 Task: Filter job functions by Finance.
Action: Mouse moved to (311, 96)
Screenshot: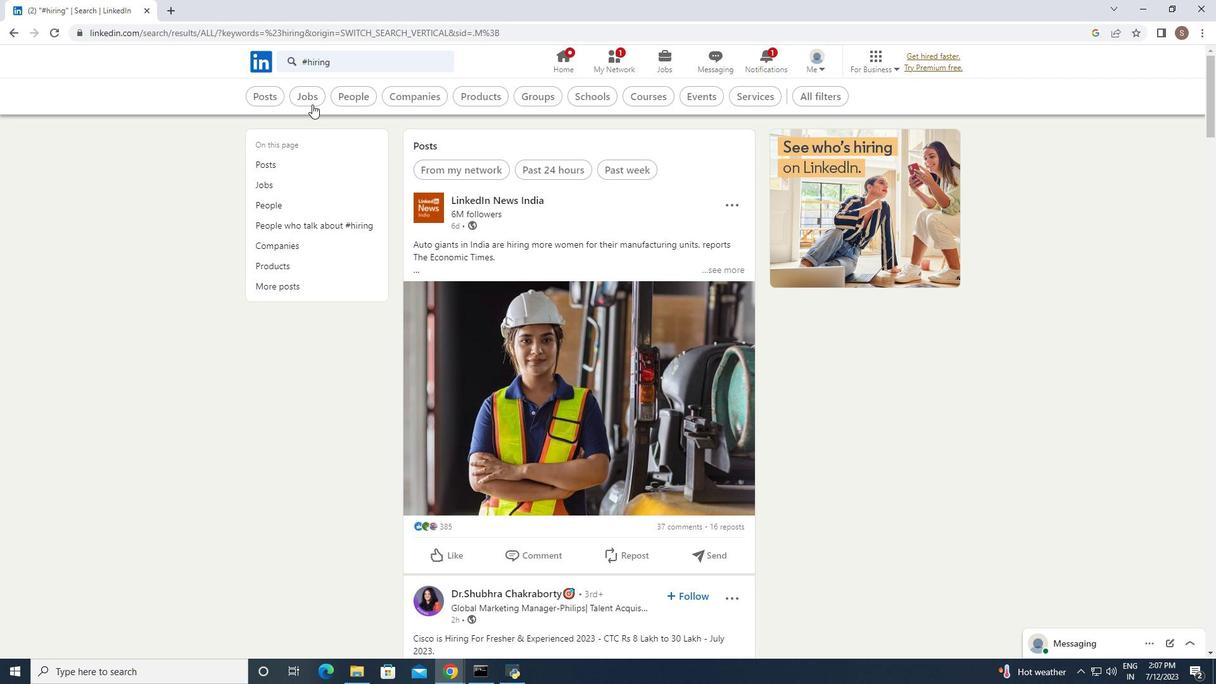 
Action: Mouse pressed left at (311, 96)
Screenshot: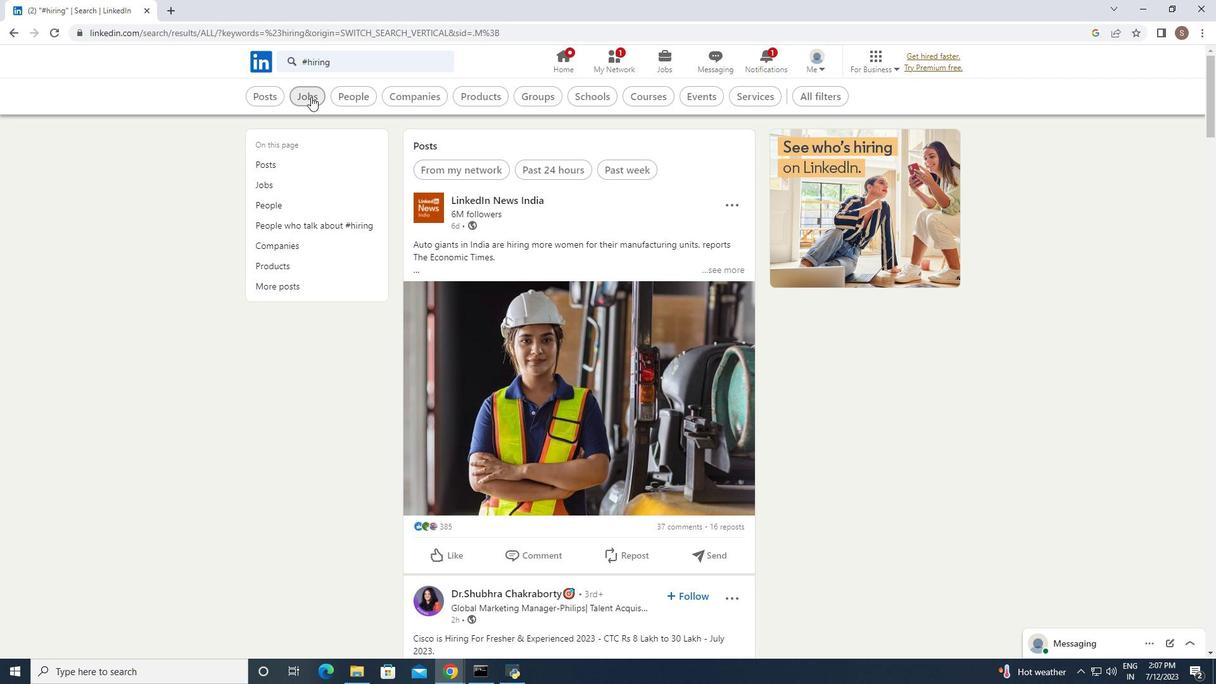 
Action: Mouse pressed left at (311, 96)
Screenshot: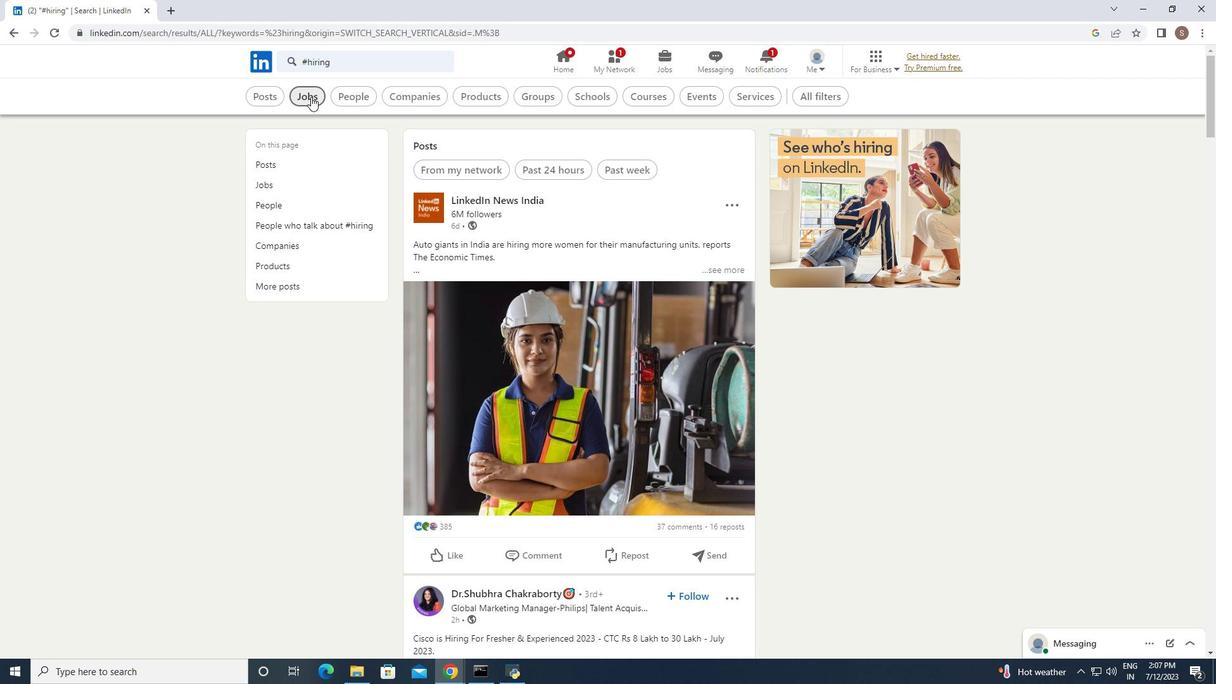 
Action: Mouse moved to (871, 96)
Screenshot: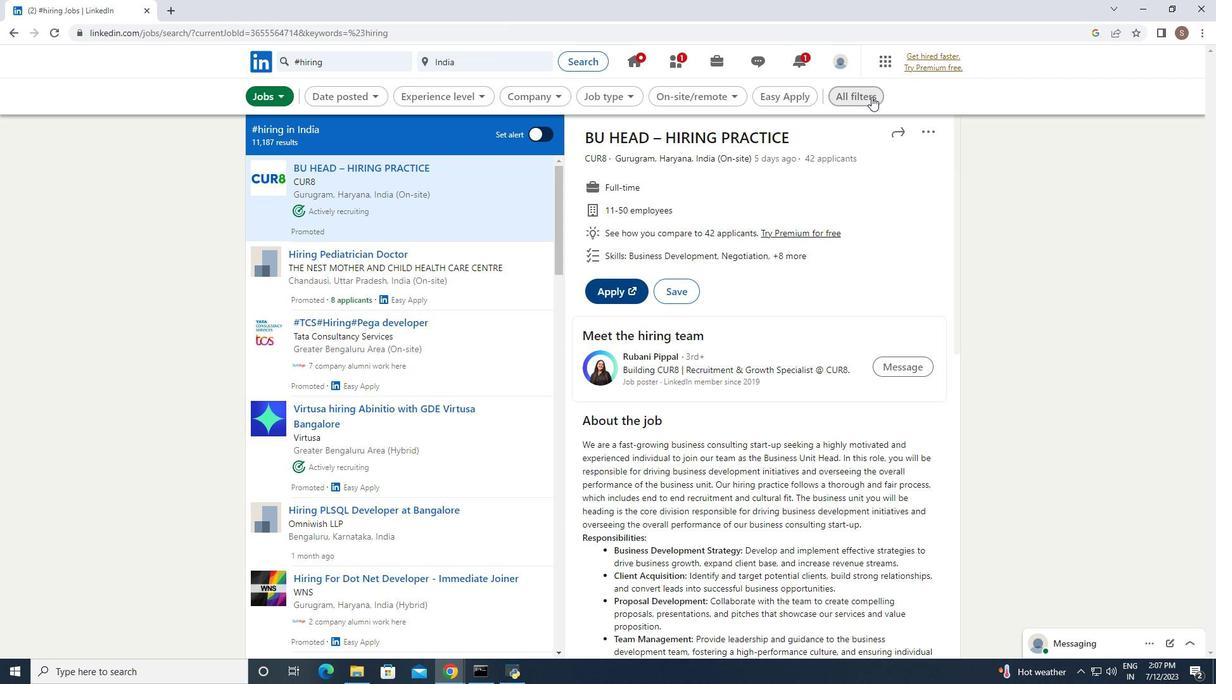 
Action: Mouse pressed left at (871, 96)
Screenshot: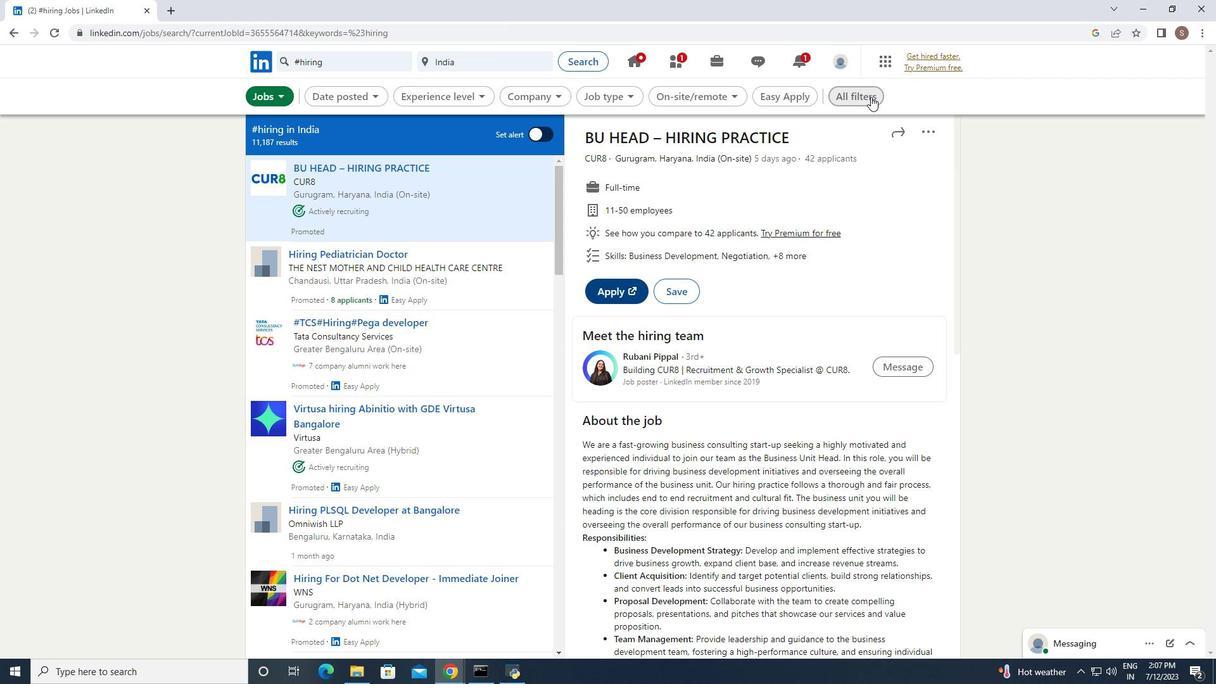 
Action: Mouse moved to (1063, 331)
Screenshot: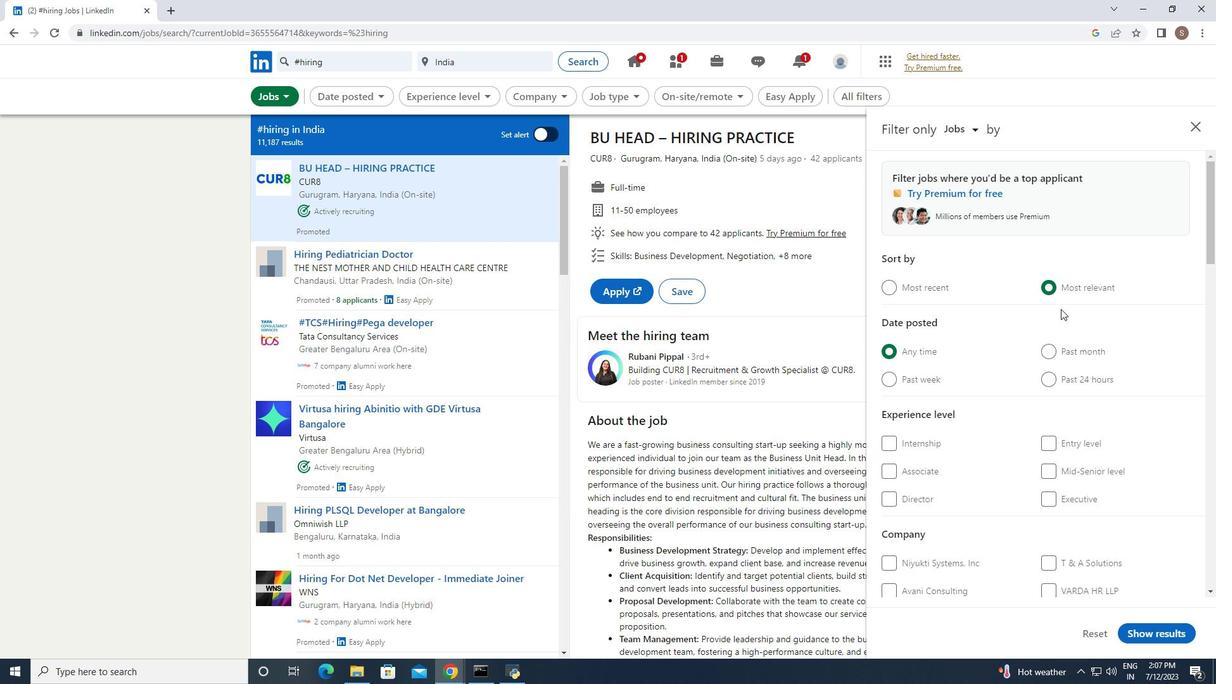 
Action: Mouse scrolled (1063, 330) with delta (0, 0)
Screenshot: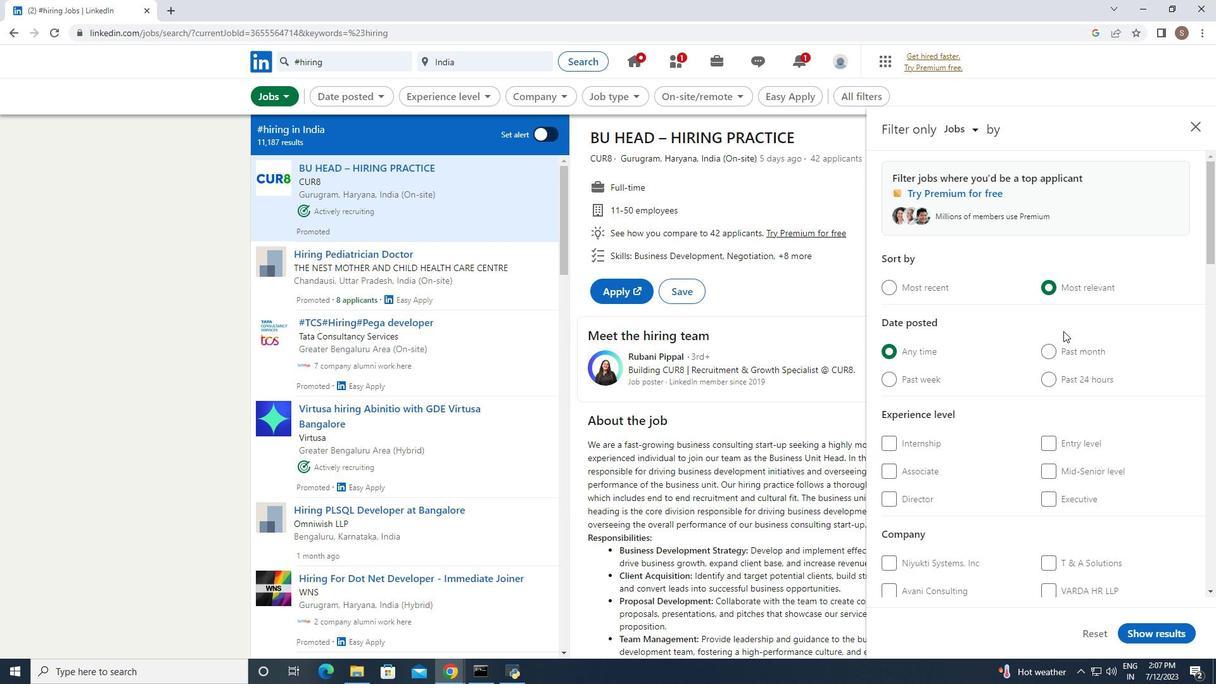
Action: Mouse scrolled (1063, 330) with delta (0, 0)
Screenshot: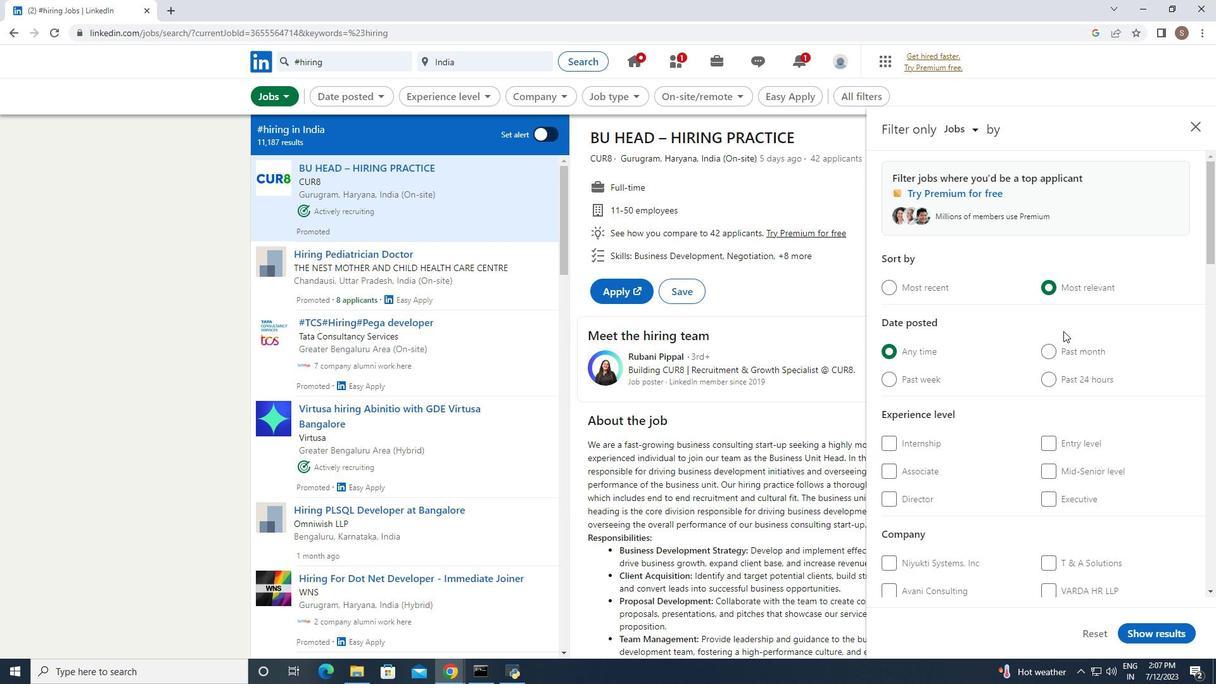 
Action: Mouse scrolled (1063, 330) with delta (0, 0)
Screenshot: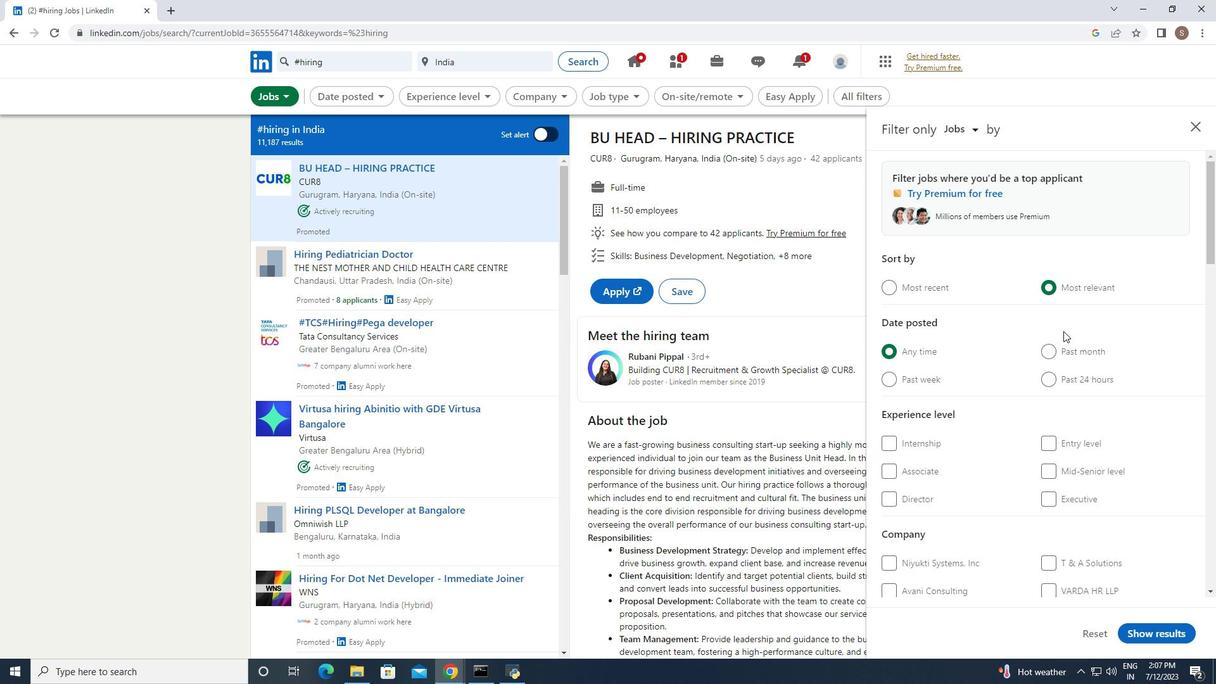 
Action: Mouse scrolled (1063, 330) with delta (0, 0)
Screenshot: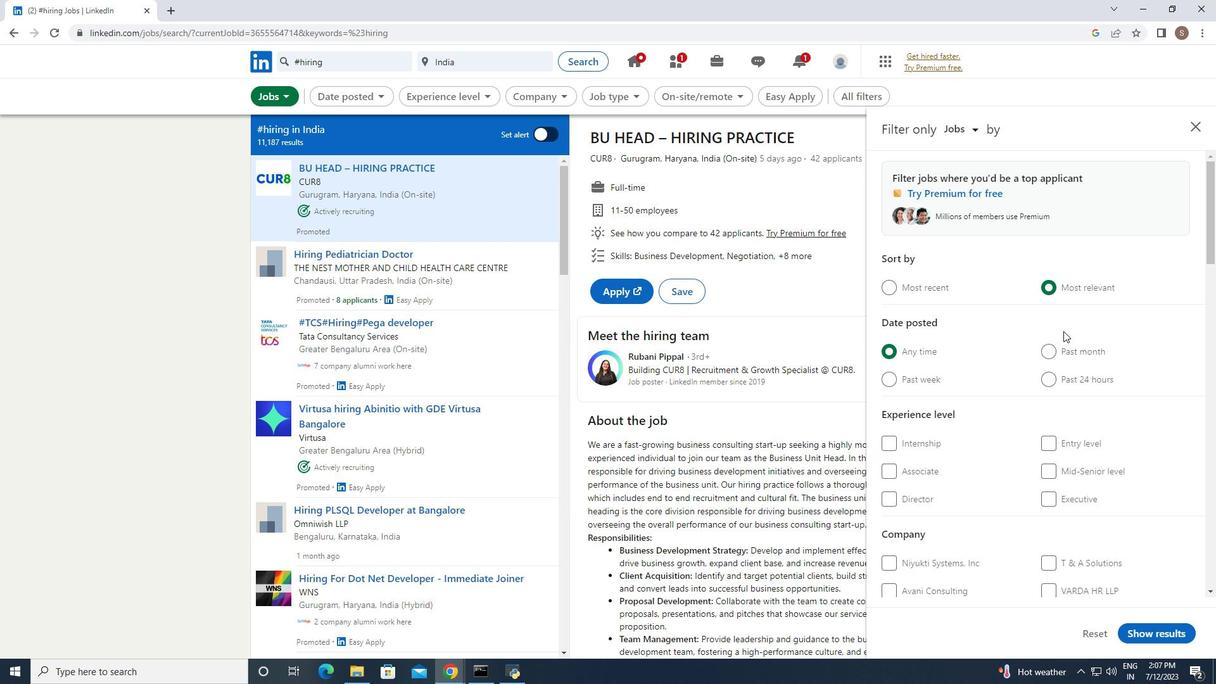 
Action: Mouse scrolled (1063, 330) with delta (0, 0)
Screenshot: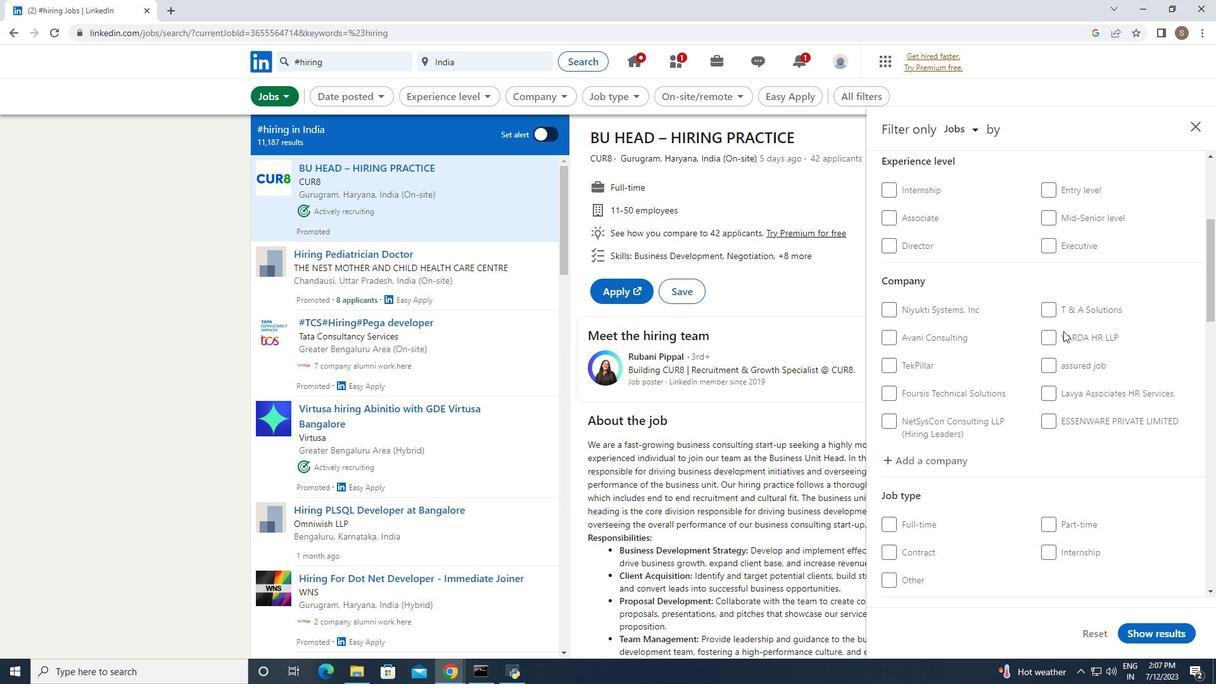 
Action: Mouse scrolled (1063, 330) with delta (0, 0)
Screenshot: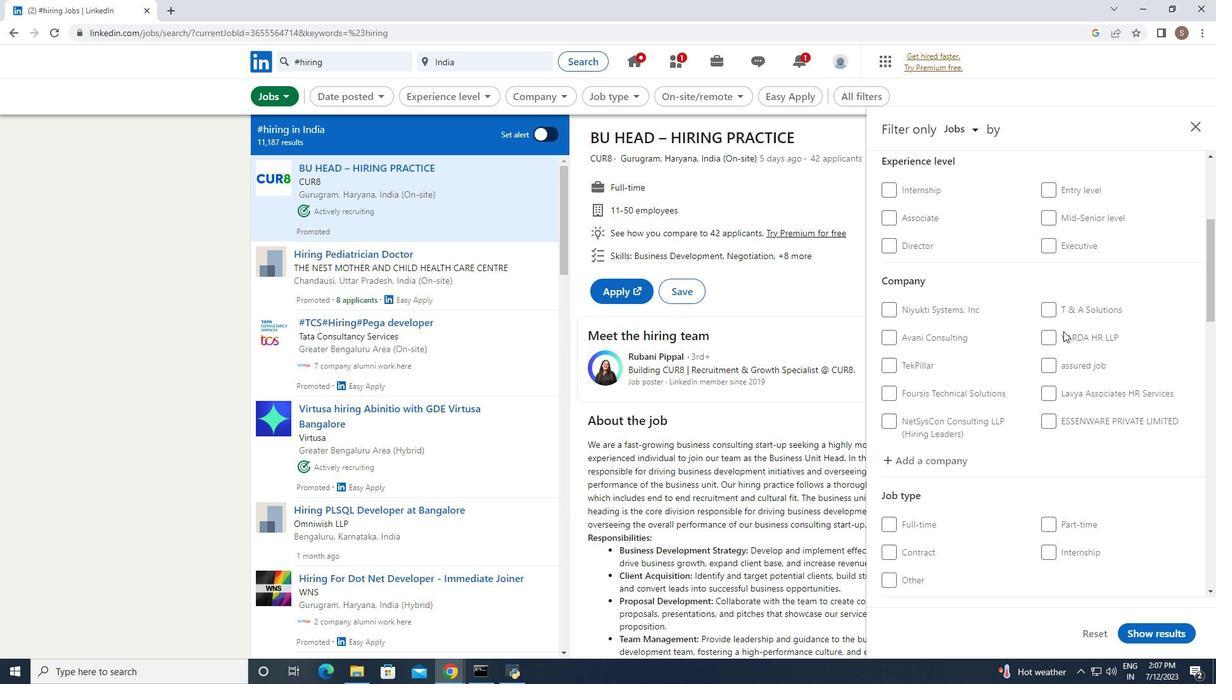 
Action: Mouse scrolled (1063, 330) with delta (0, 0)
Screenshot: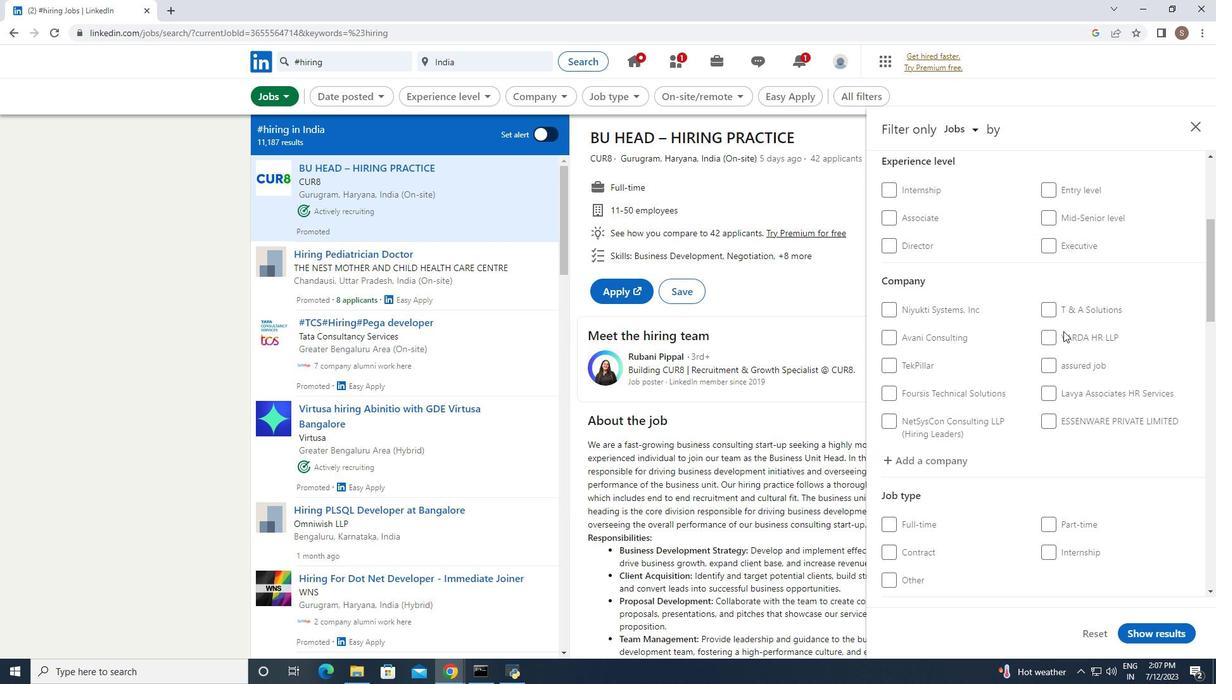 
Action: Mouse scrolled (1063, 330) with delta (0, 0)
Screenshot: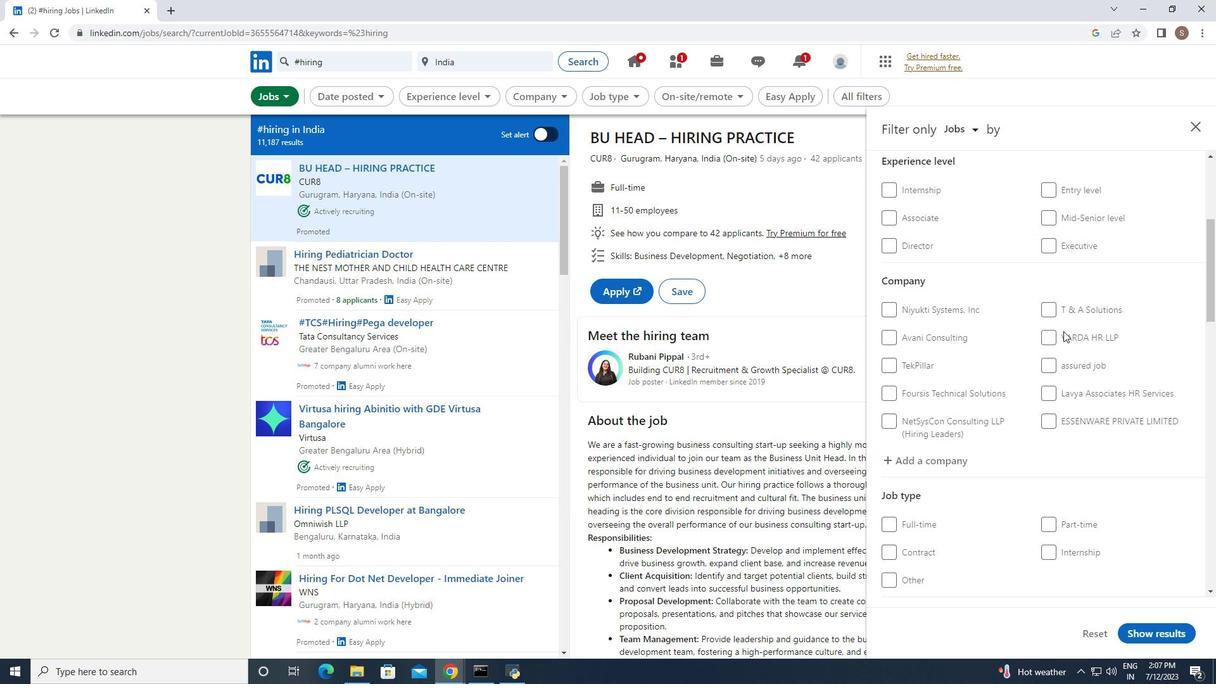 
Action: Mouse scrolled (1063, 330) with delta (0, 0)
Screenshot: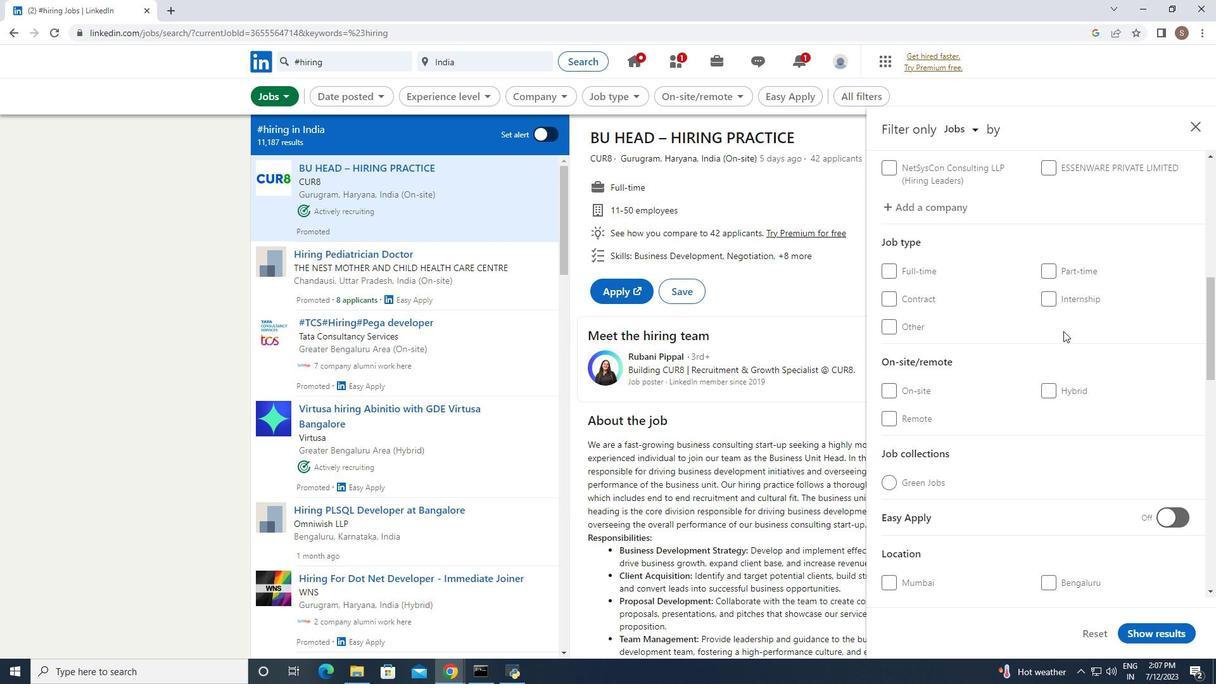 
Action: Mouse scrolled (1063, 330) with delta (0, 0)
Screenshot: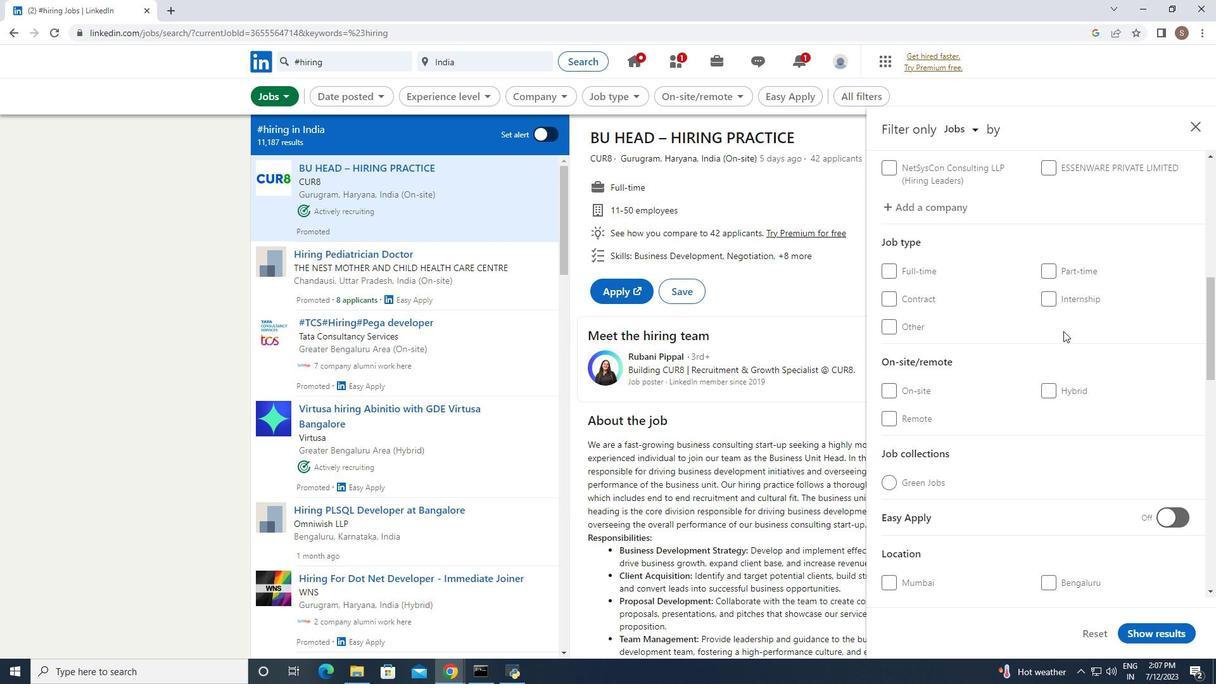 
Action: Mouse scrolled (1063, 330) with delta (0, 0)
Screenshot: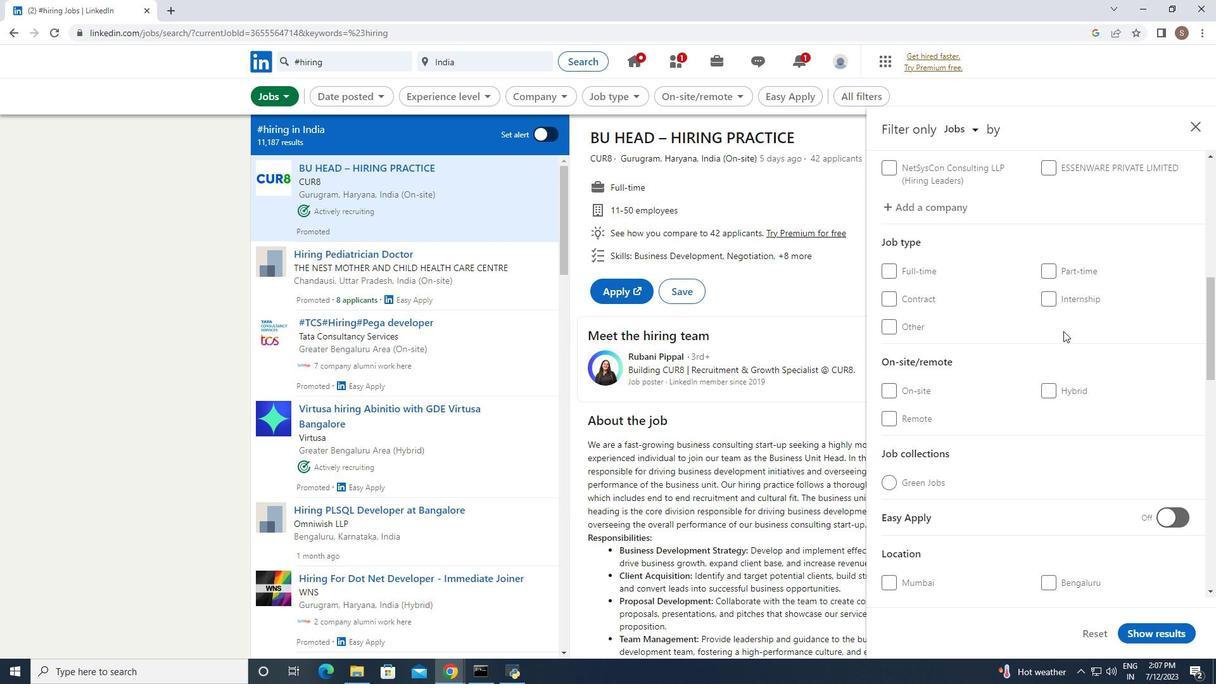 
Action: Mouse moved to (1063, 331)
Screenshot: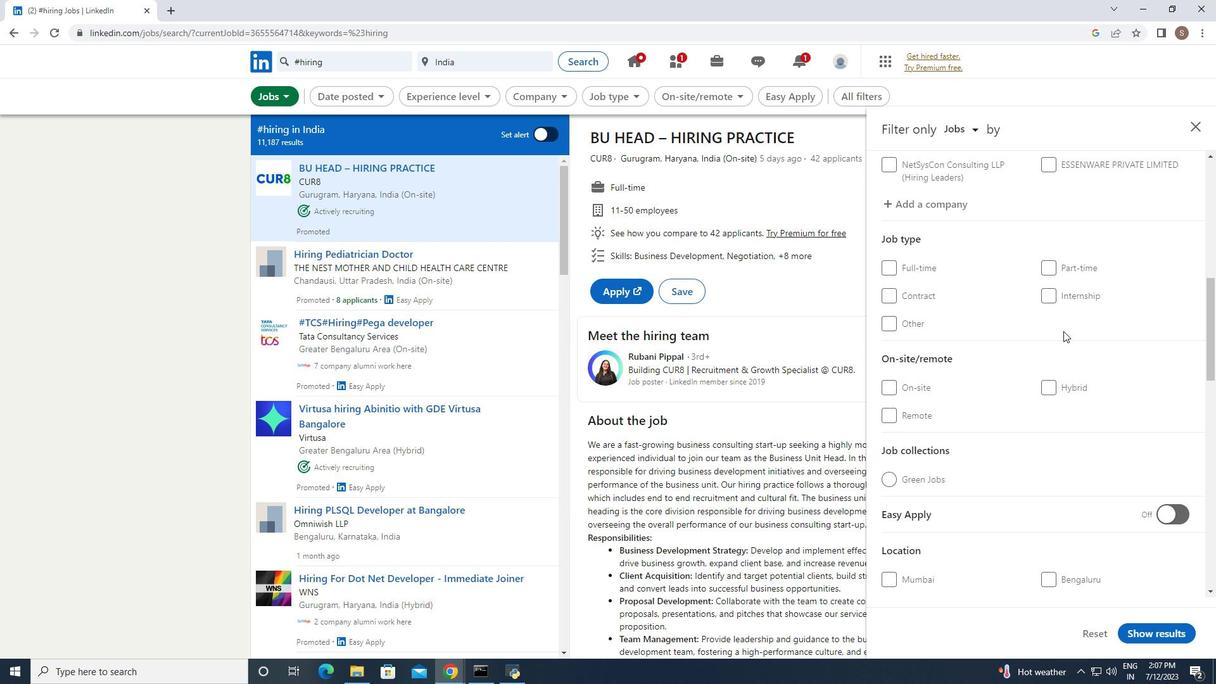 
Action: Mouse scrolled (1063, 330) with delta (0, 0)
Screenshot: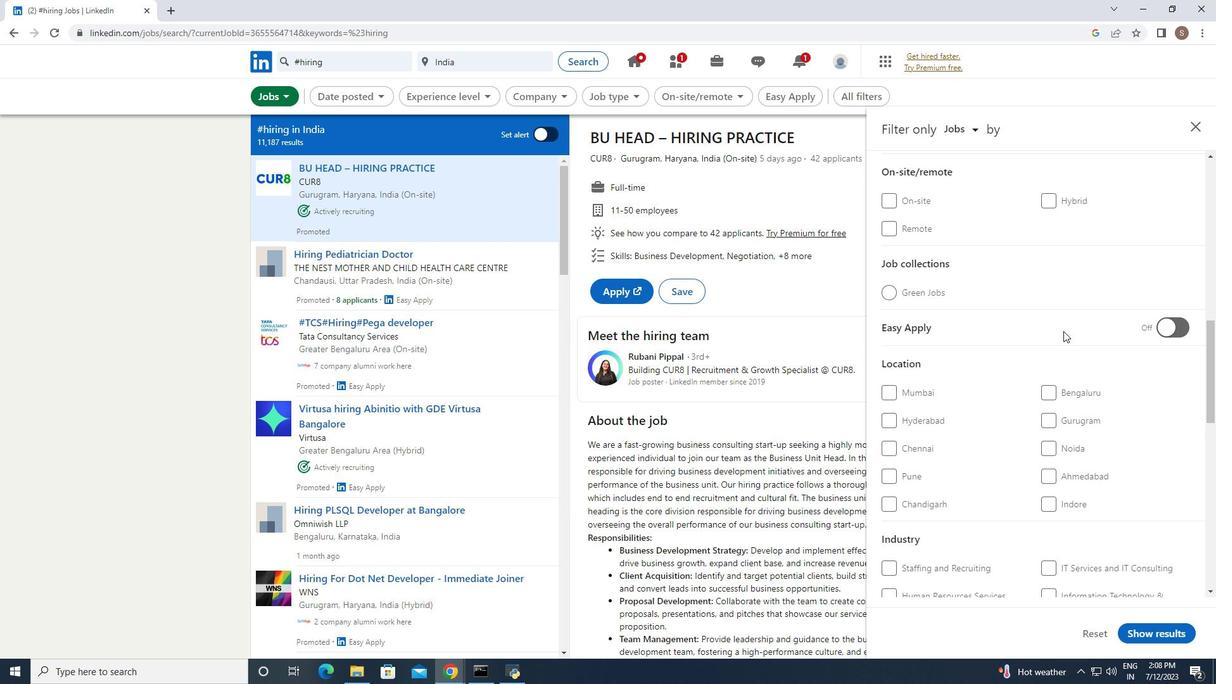 
Action: Mouse scrolled (1063, 330) with delta (0, 0)
Screenshot: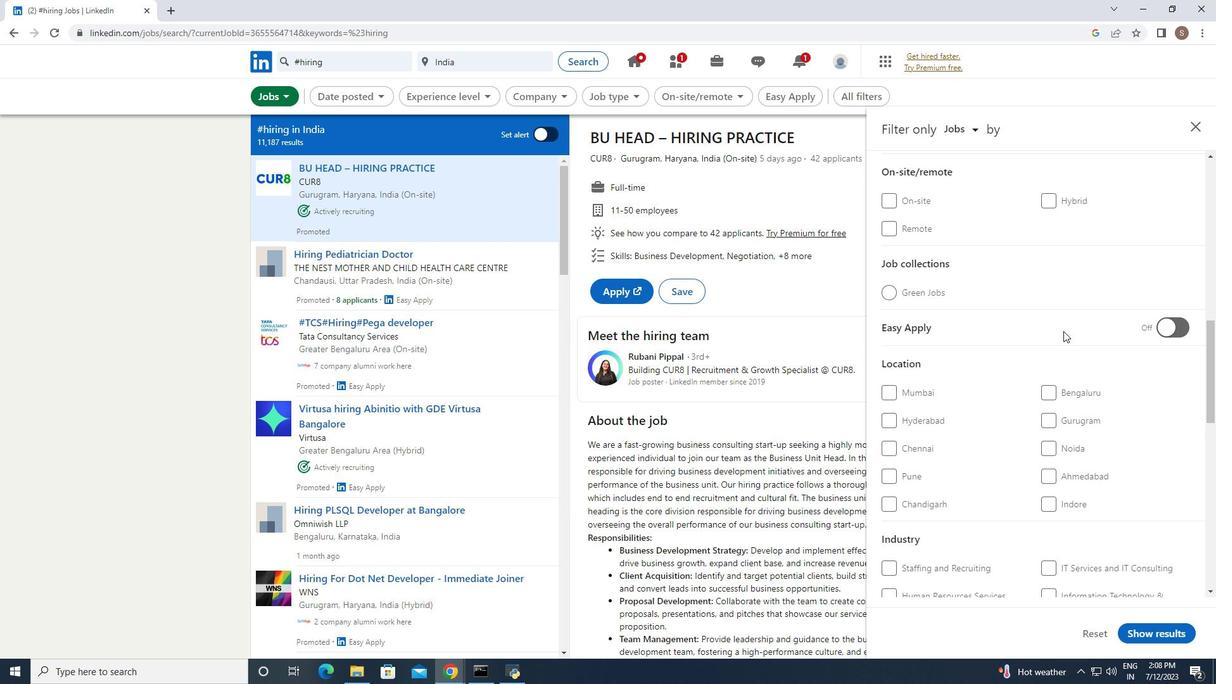 
Action: Mouse scrolled (1063, 330) with delta (0, 0)
Screenshot: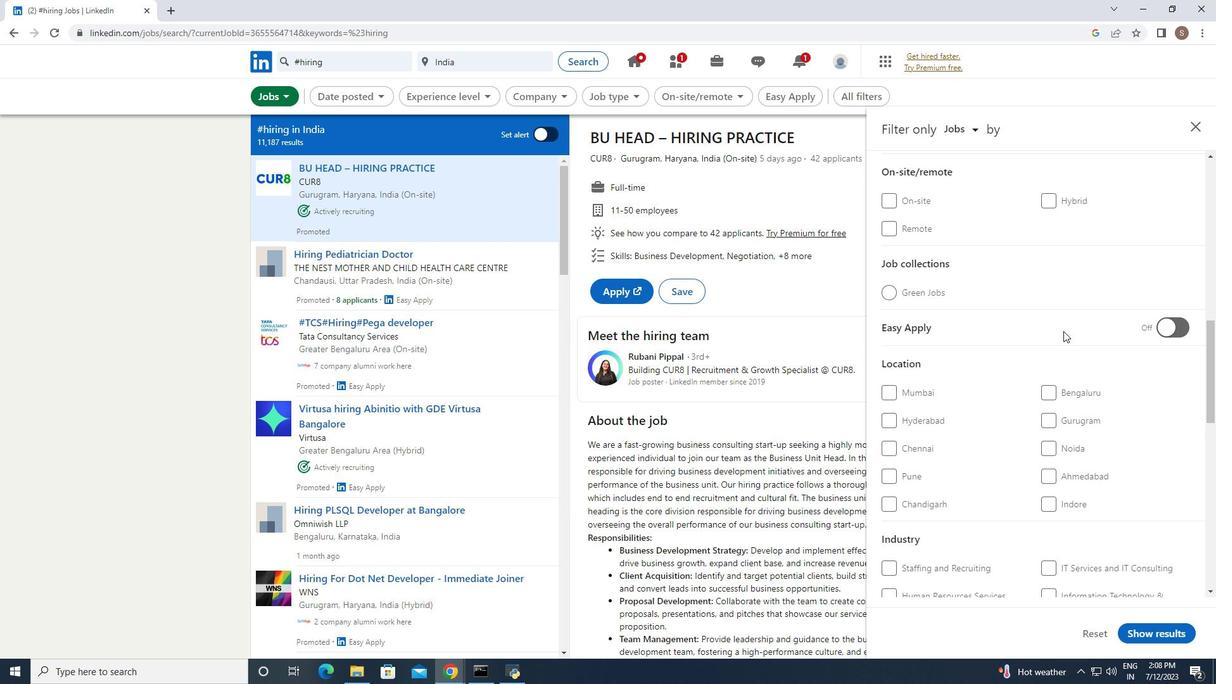 
Action: Mouse scrolled (1063, 330) with delta (0, 0)
Screenshot: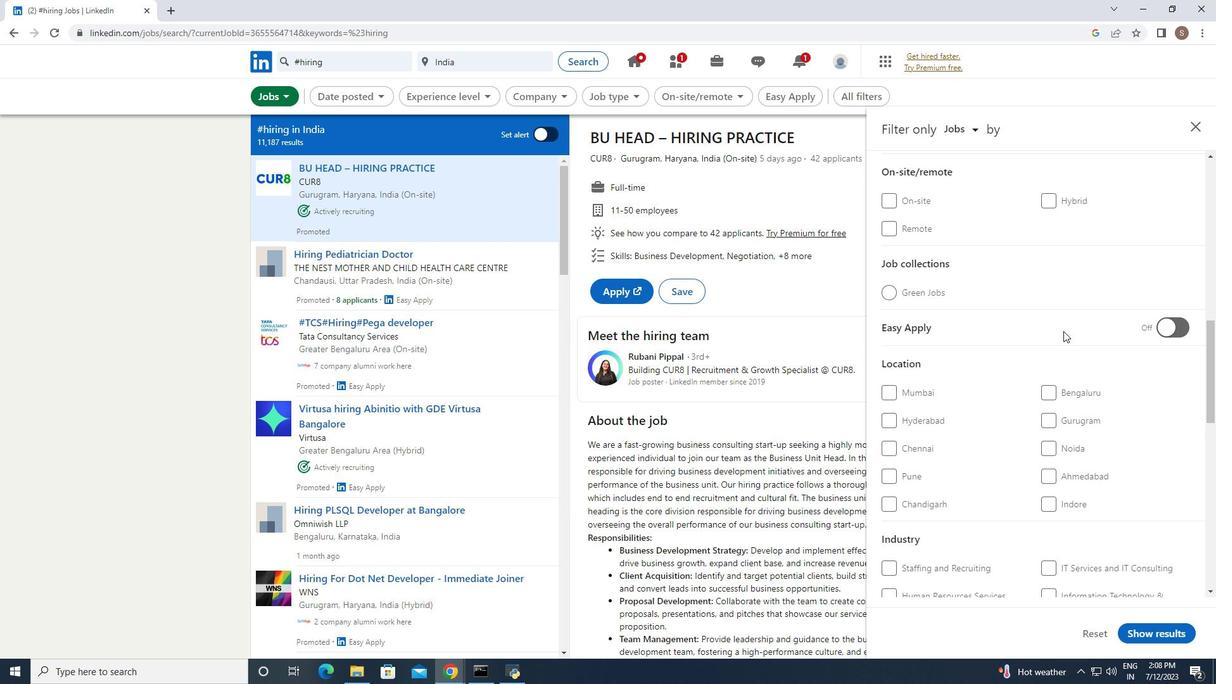 
Action: Mouse scrolled (1063, 330) with delta (0, 0)
Screenshot: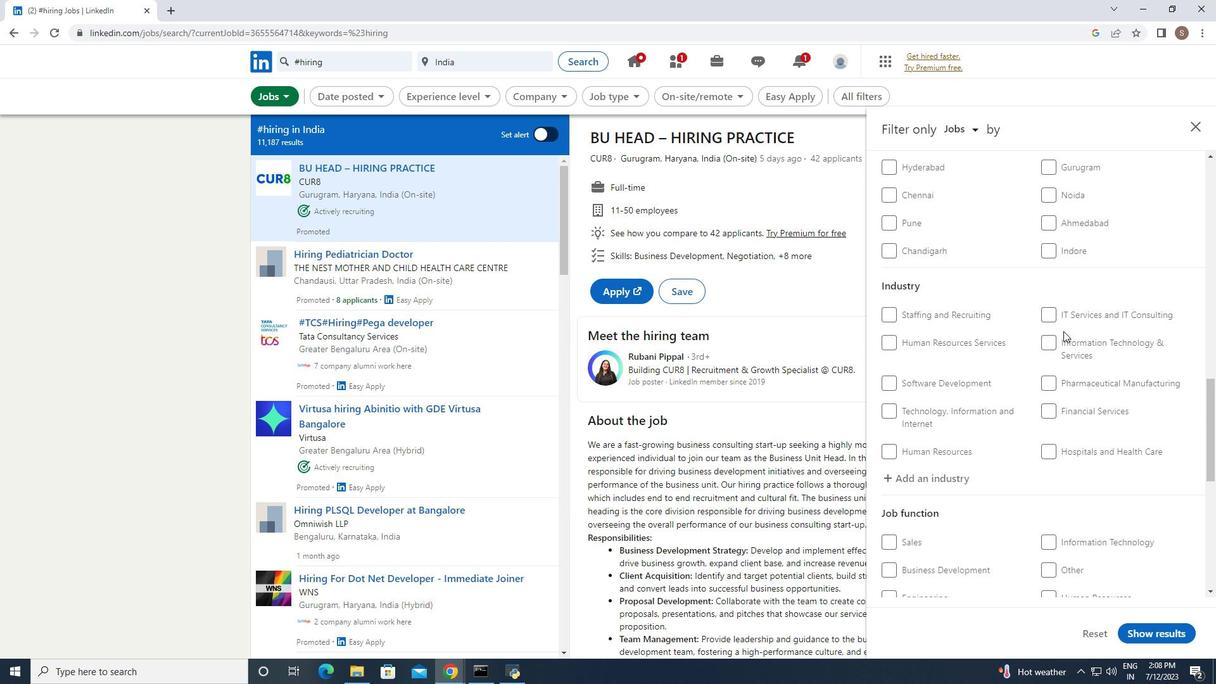 
Action: Mouse scrolled (1063, 330) with delta (0, 0)
Screenshot: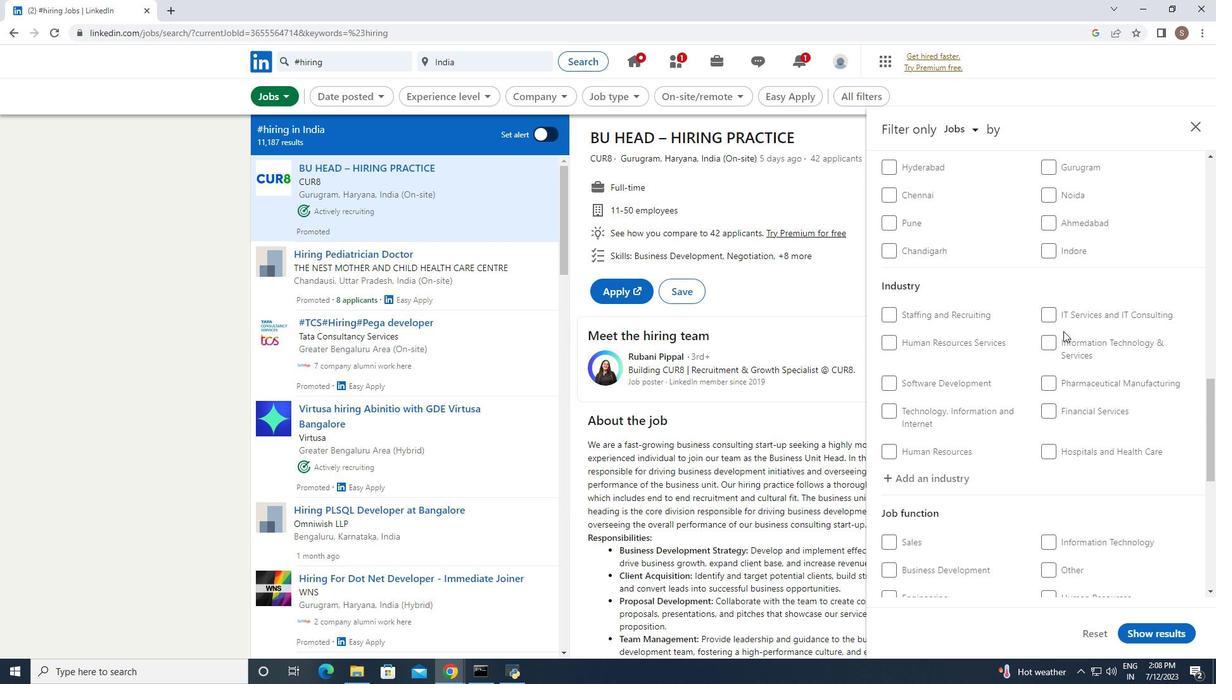 
Action: Mouse scrolled (1063, 330) with delta (0, 0)
Screenshot: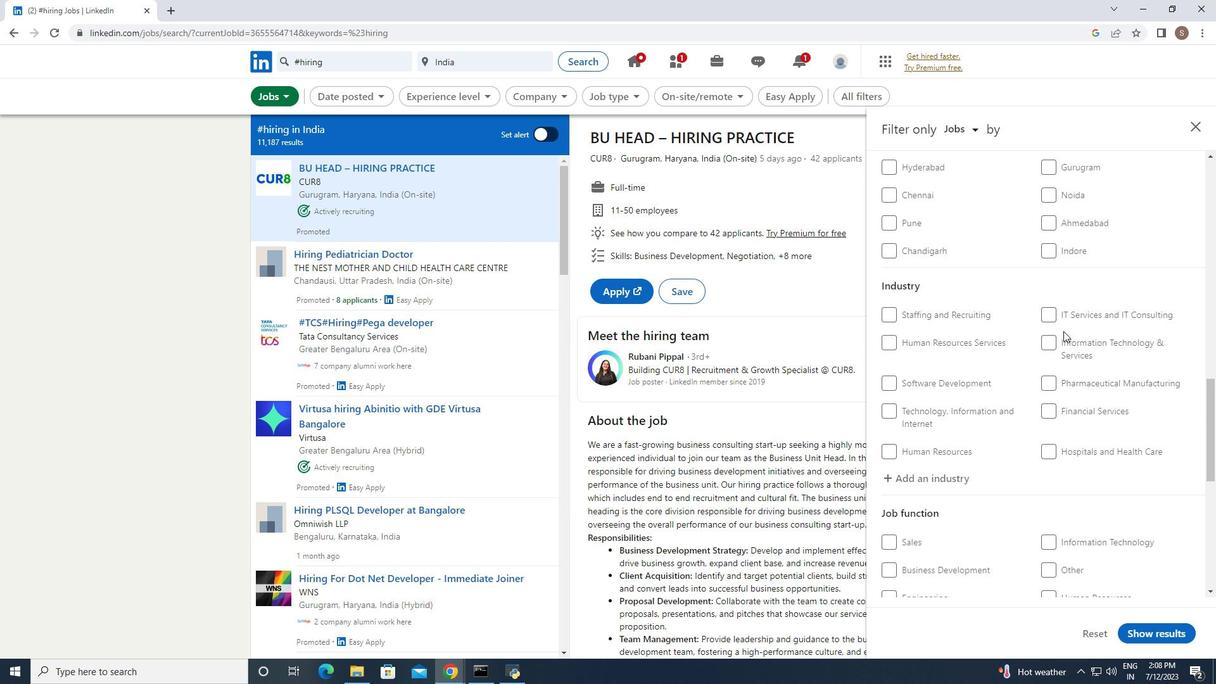 
Action: Mouse scrolled (1063, 330) with delta (0, 0)
Screenshot: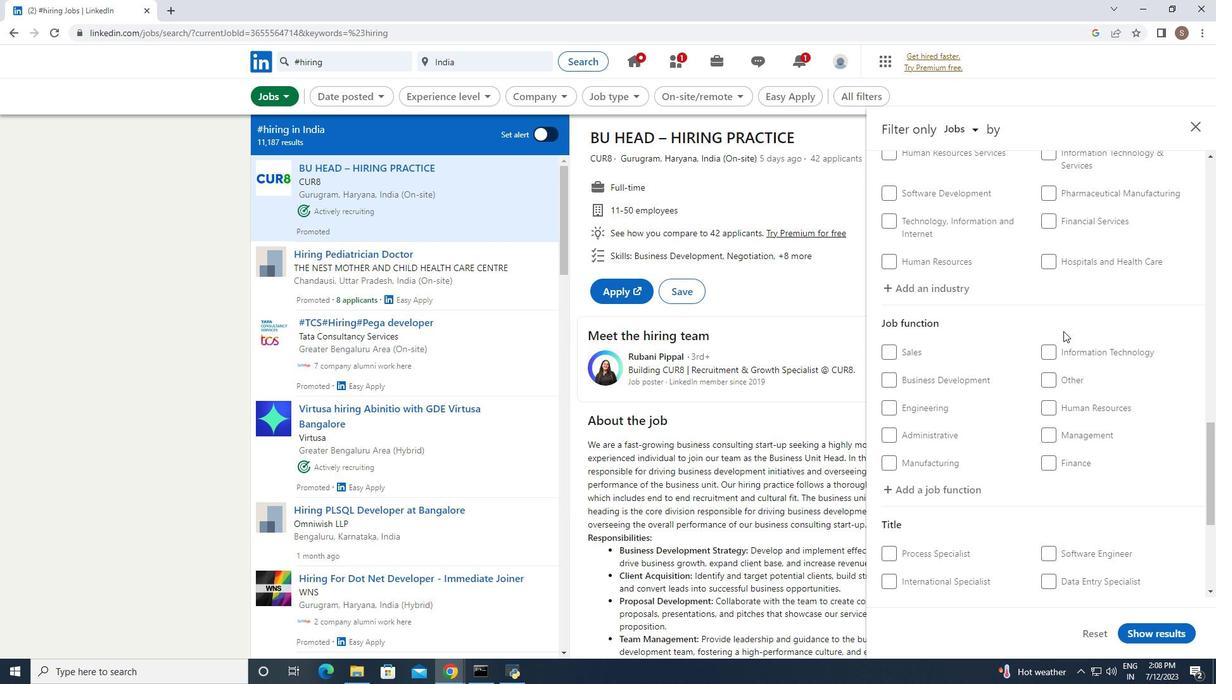 
Action: Mouse scrolled (1063, 330) with delta (0, 0)
Screenshot: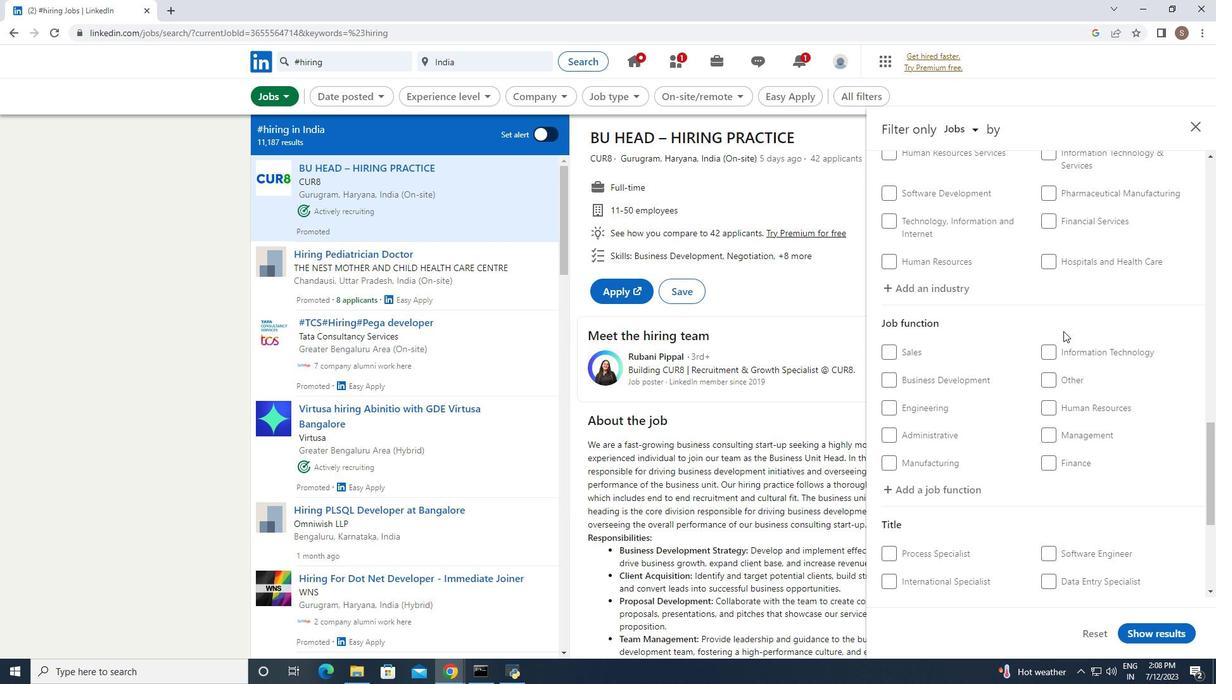 
Action: Mouse moved to (1049, 335)
Screenshot: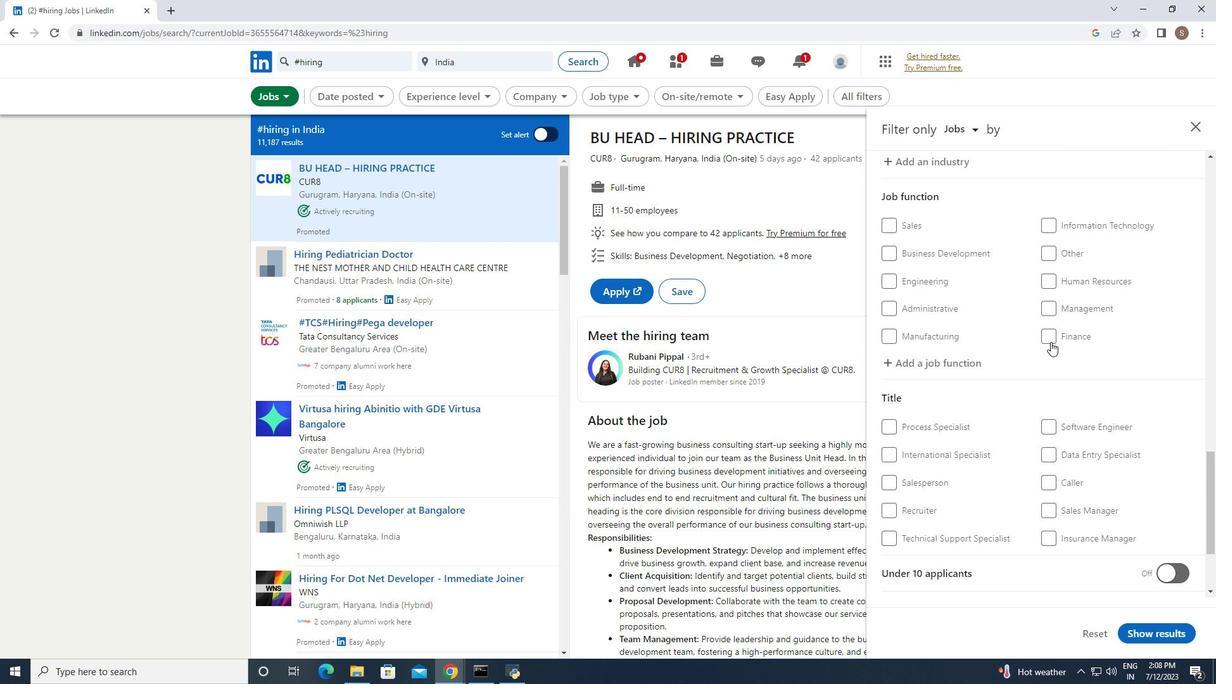
Action: Mouse pressed left at (1049, 335)
Screenshot: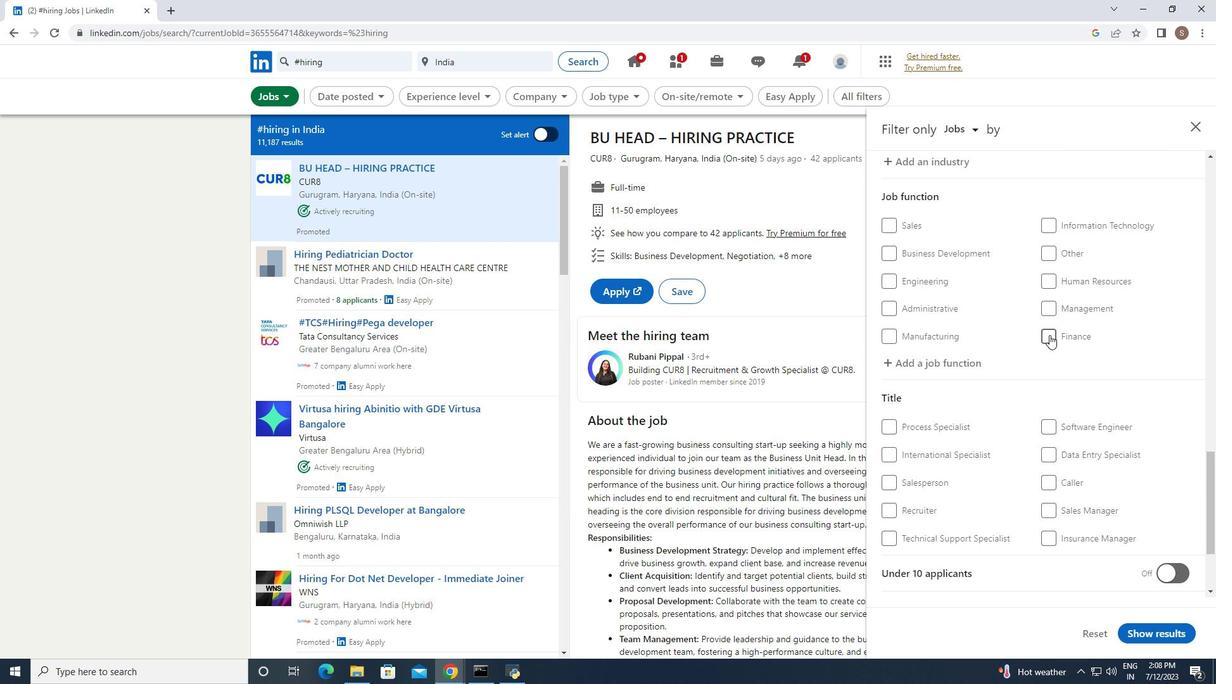 
Action: Mouse moved to (1139, 635)
Screenshot: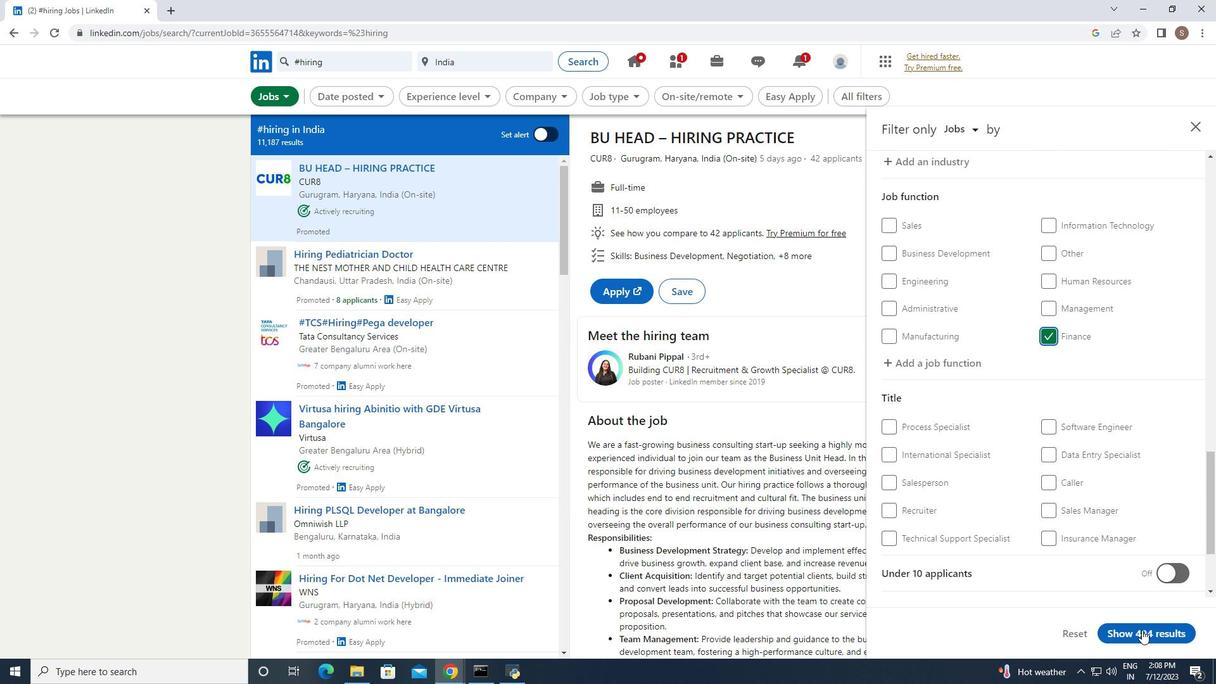 
Action: Mouse pressed left at (1139, 635)
Screenshot: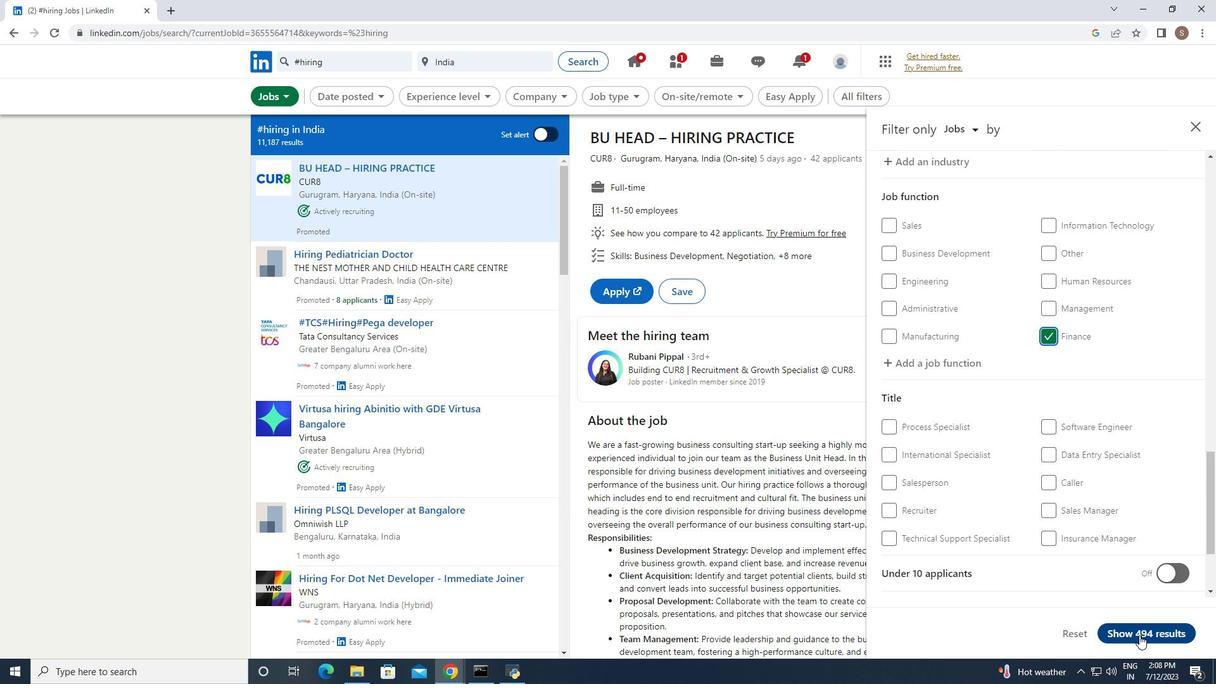 
Action: Mouse moved to (1139, 630)
Screenshot: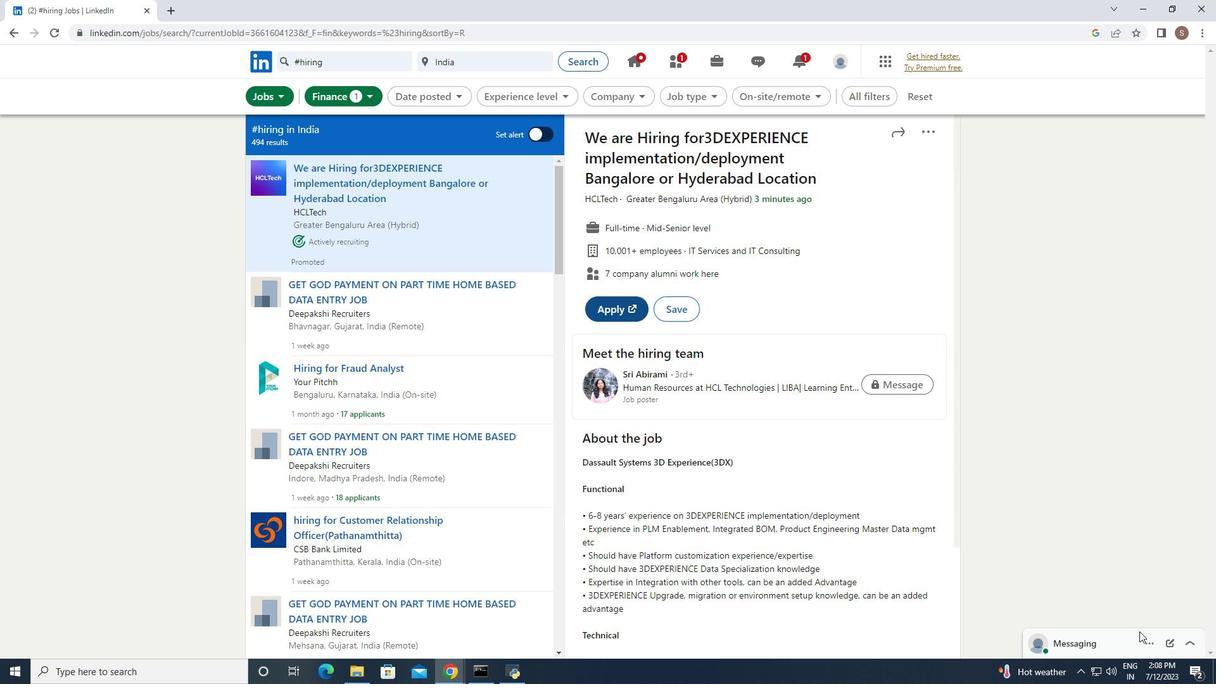 
